 Task: View all the documents.
Action: Mouse moved to (250, 73)
Screenshot: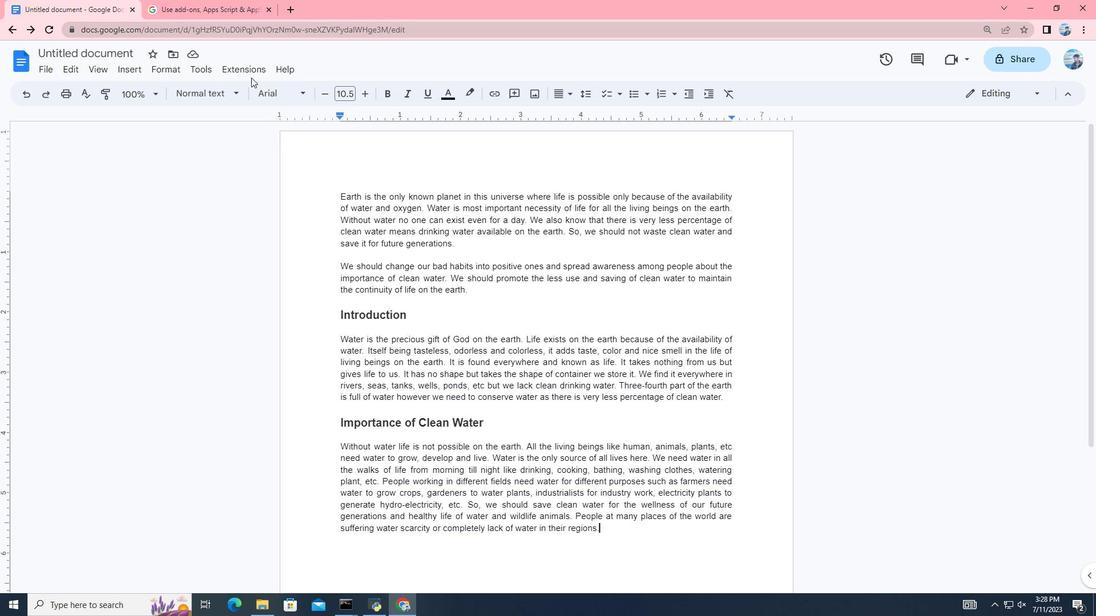
Action: Mouse pressed left at (250, 73)
Screenshot: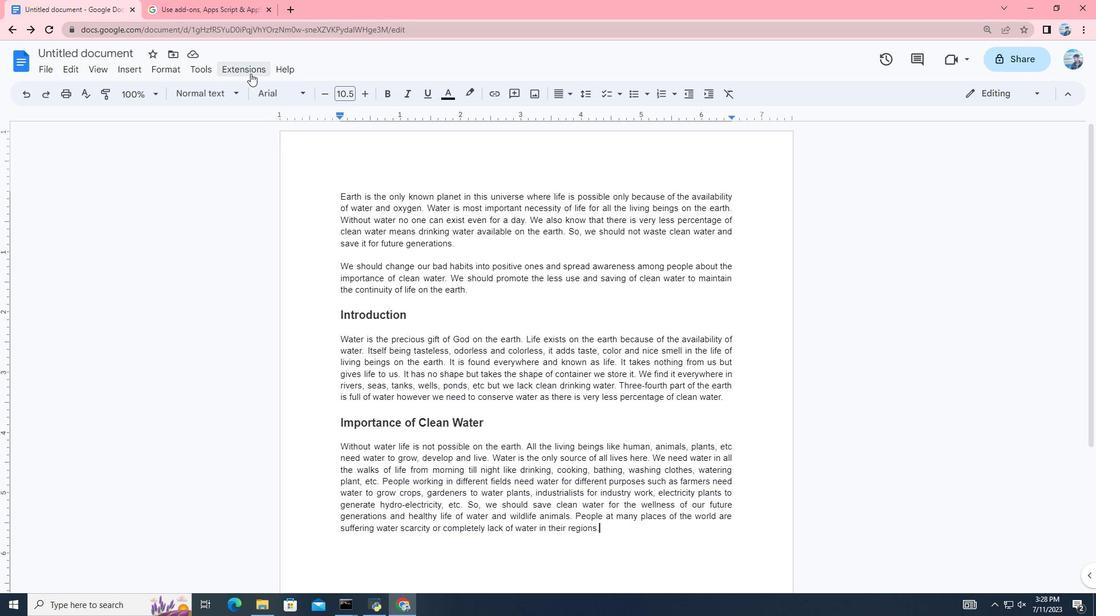 
Action: Mouse moved to (472, 146)
Screenshot: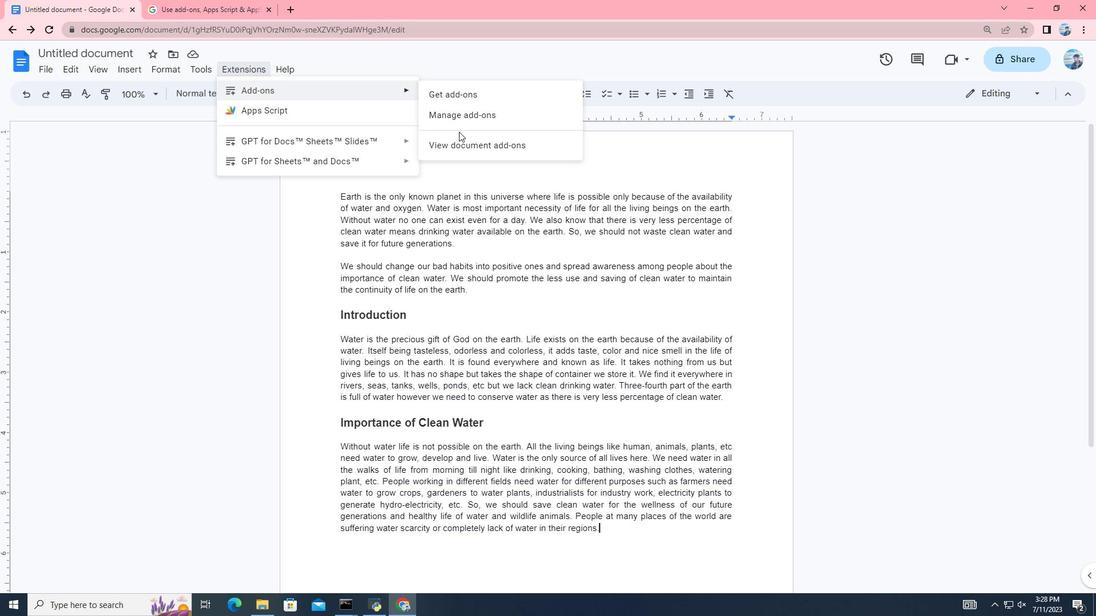 
Action: Mouse pressed left at (472, 146)
Screenshot: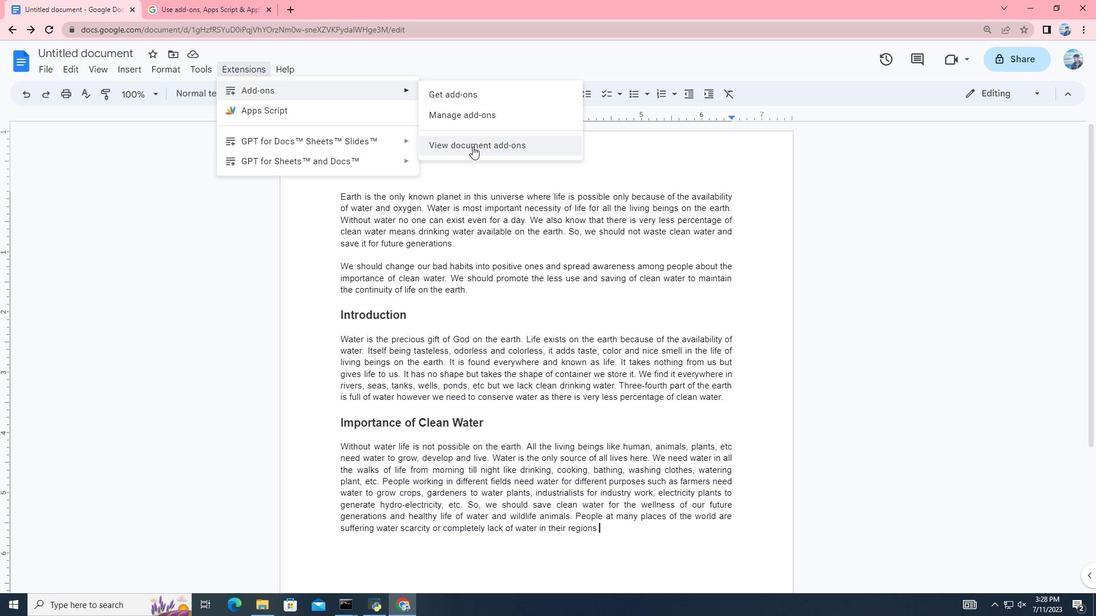 
Action: Mouse moved to (814, 312)
Screenshot: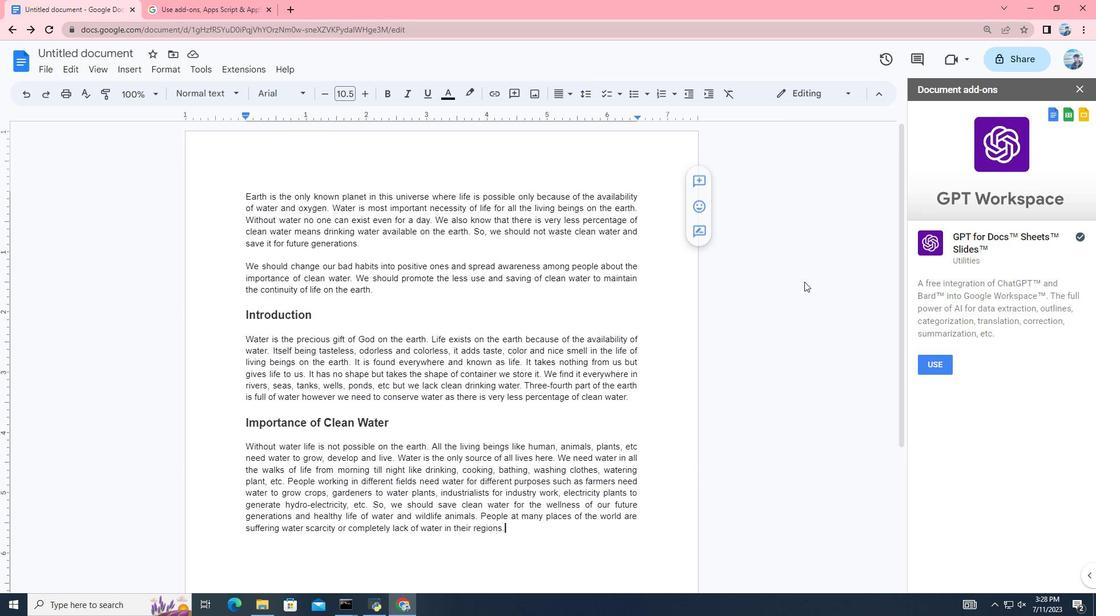 
